 Task: Assign in the project VikingTech the issue 'Upgrade the database schema of a web application to improve data modeling and management capabilities' to the sprint 'Scope Sprint'.
Action: Mouse moved to (53, 189)
Screenshot: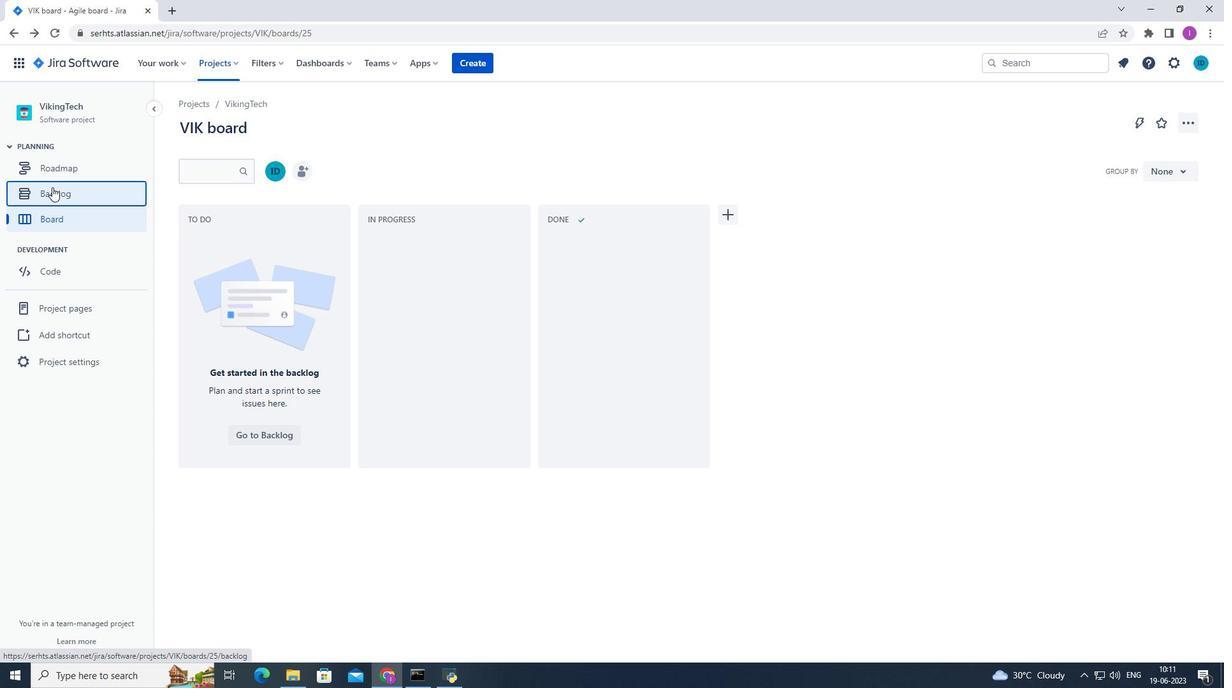 
Action: Mouse pressed left at (53, 189)
Screenshot: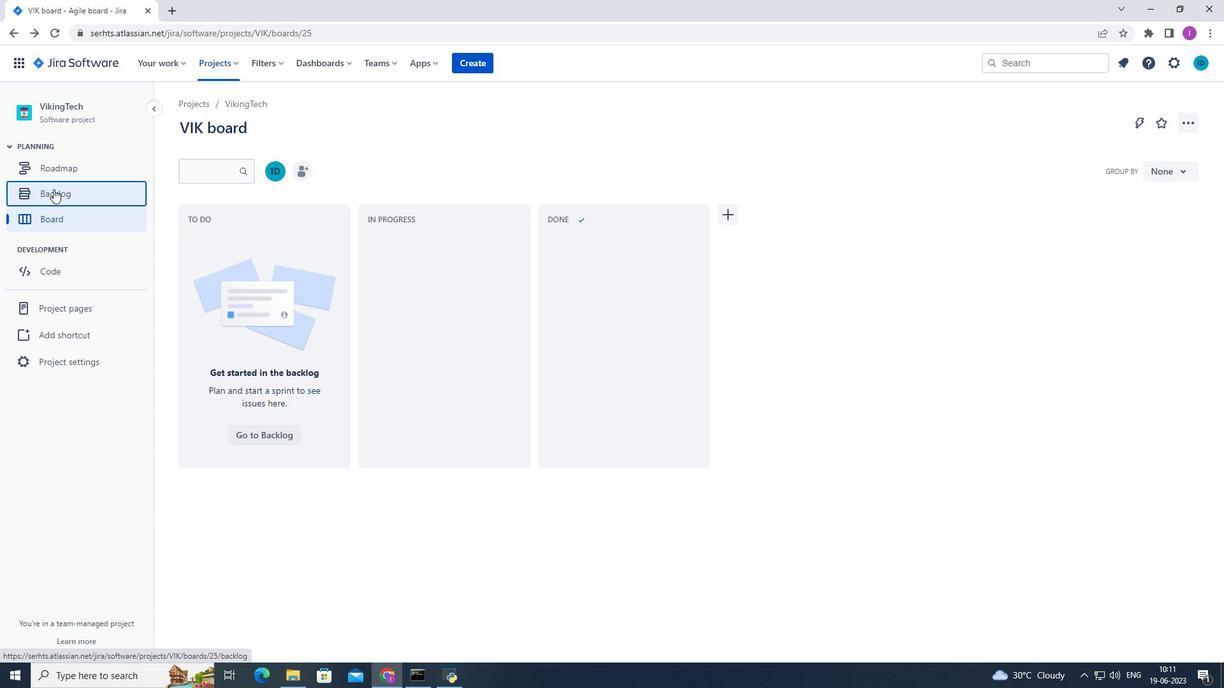 
Action: Mouse moved to (844, 448)
Screenshot: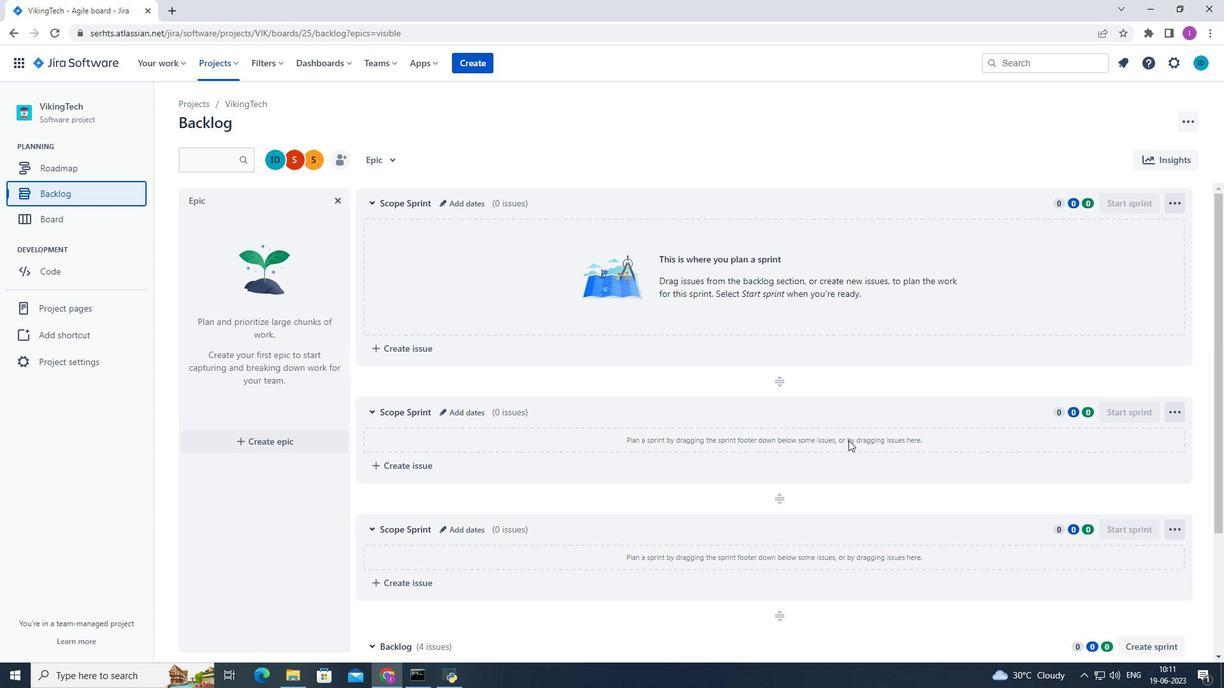 
Action: Mouse scrolled (844, 447) with delta (0, 0)
Screenshot: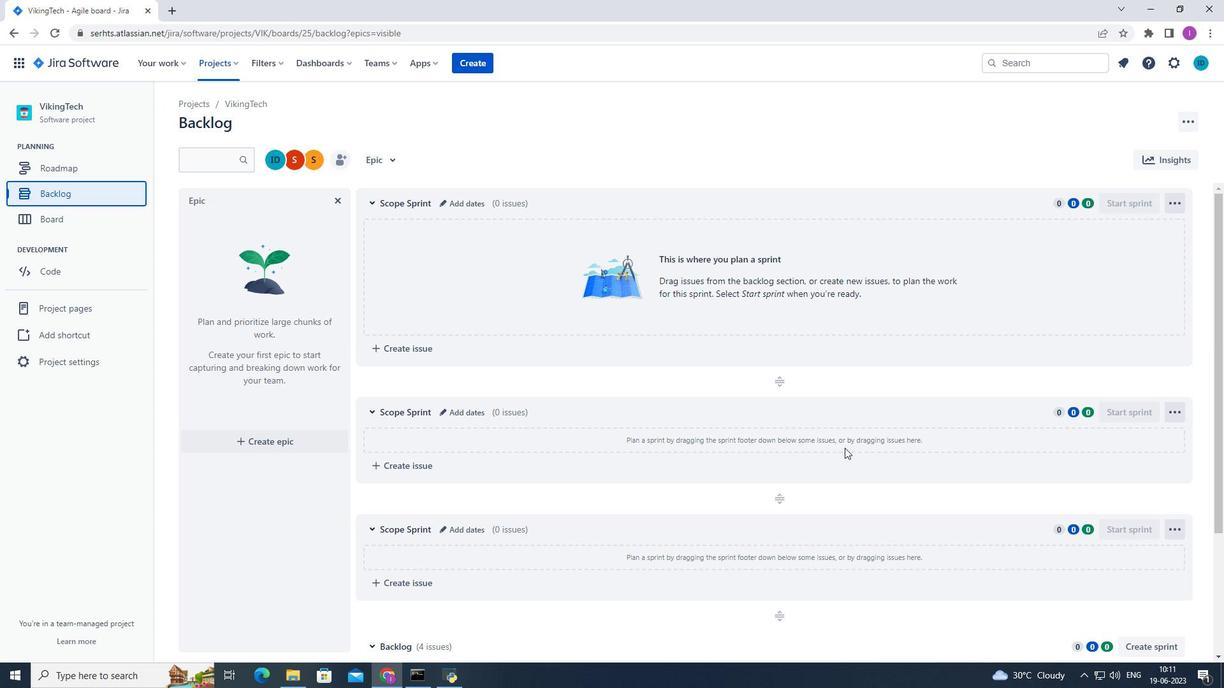 
Action: Mouse scrolled (844, 447) with delta (0, 0)
Screenshot: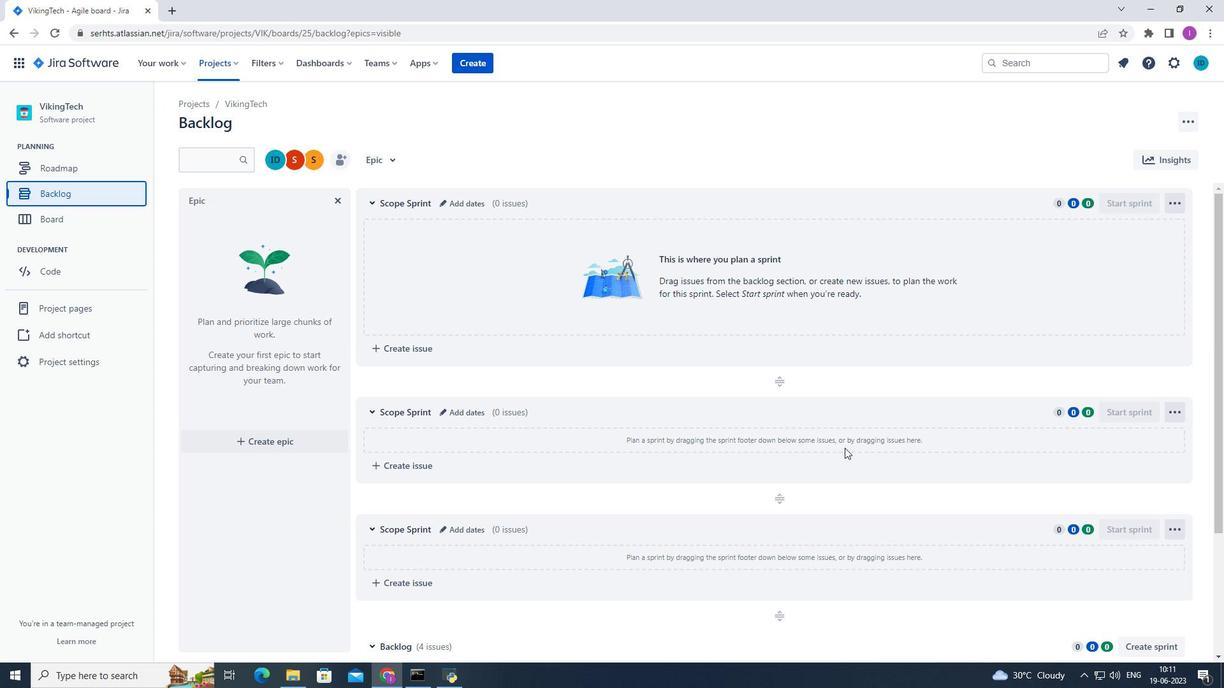 
Action: Mouse moved to (1170, 548)
Screenshot: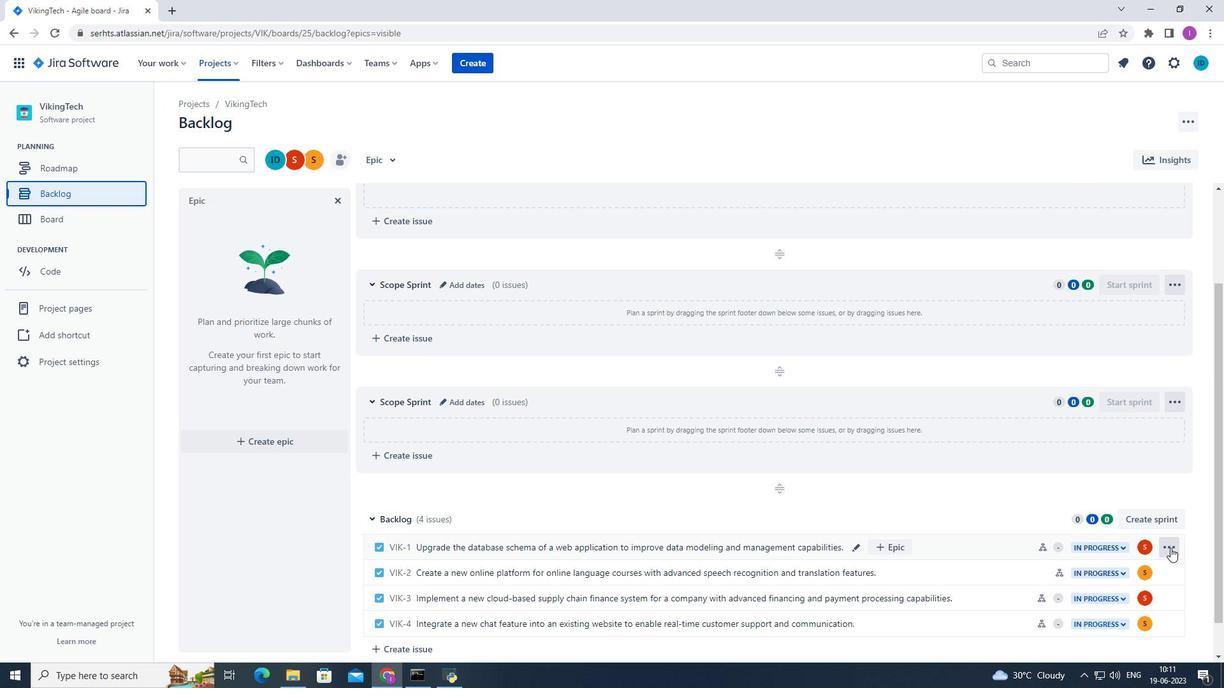 
Action: Mouse pressed left at (1170, 548)
Screenshot: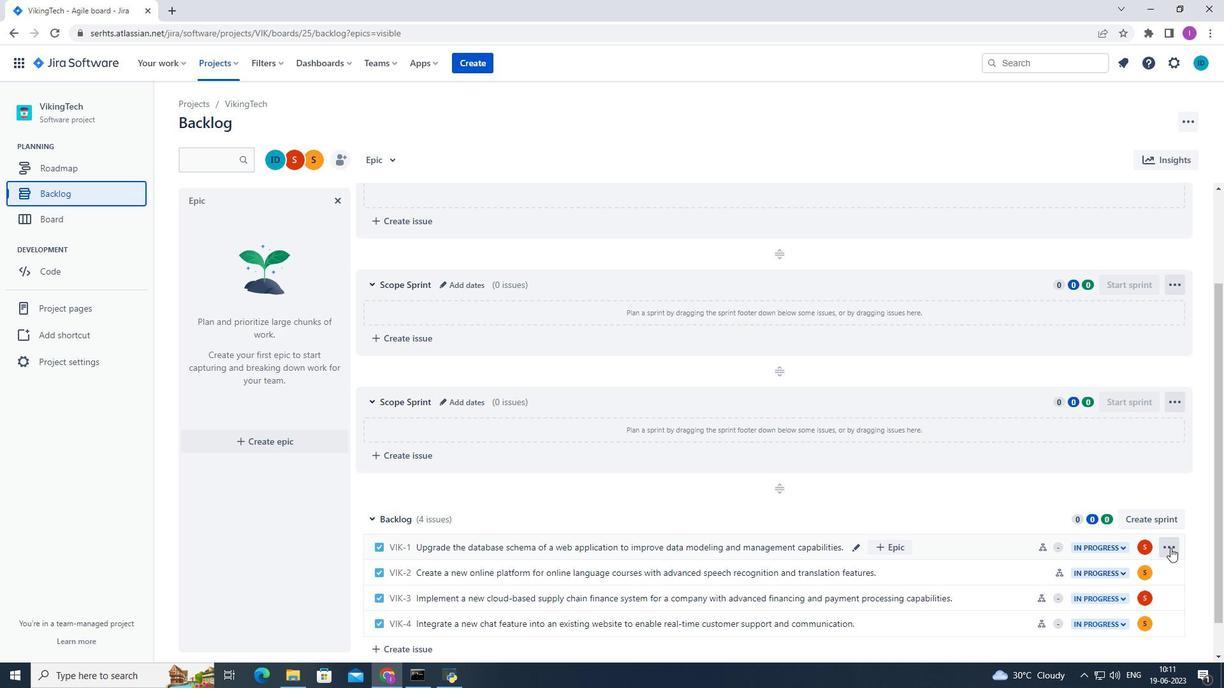 
Action: Mouse moved to (1129, 438)
Screenshot: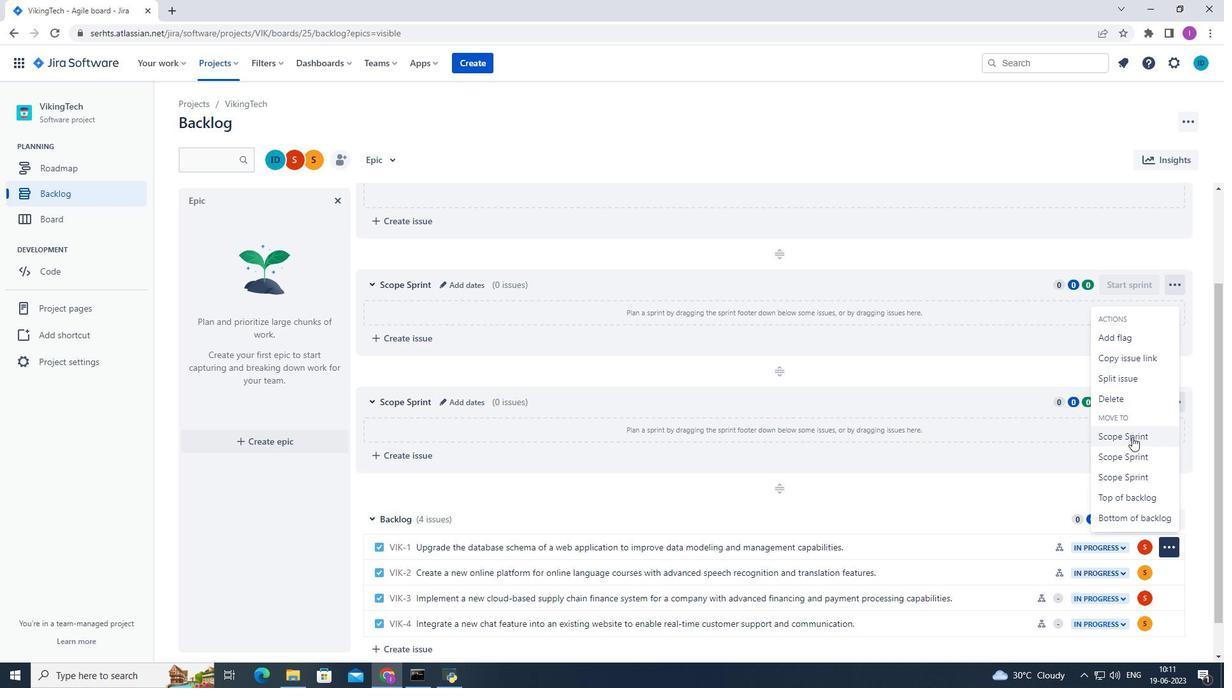 
Action: Mouse pressed left at (1129, 438)
Screenshot: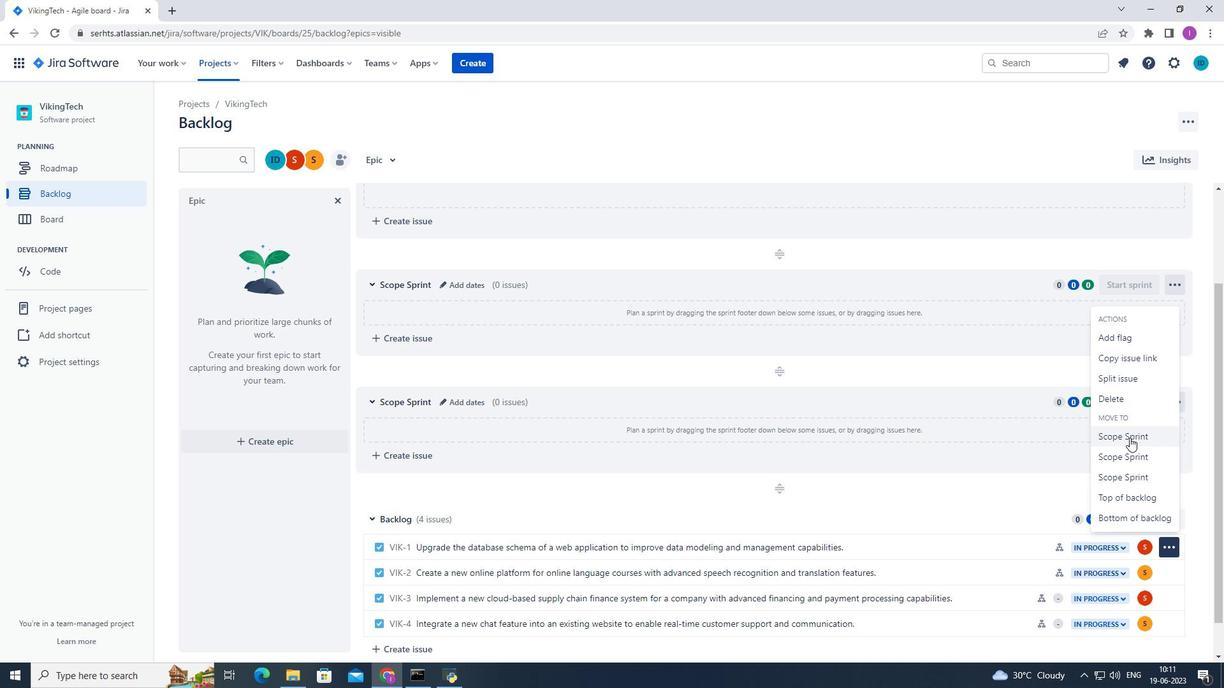
Action: Mouse moved to (1085, 450)
Screenshot: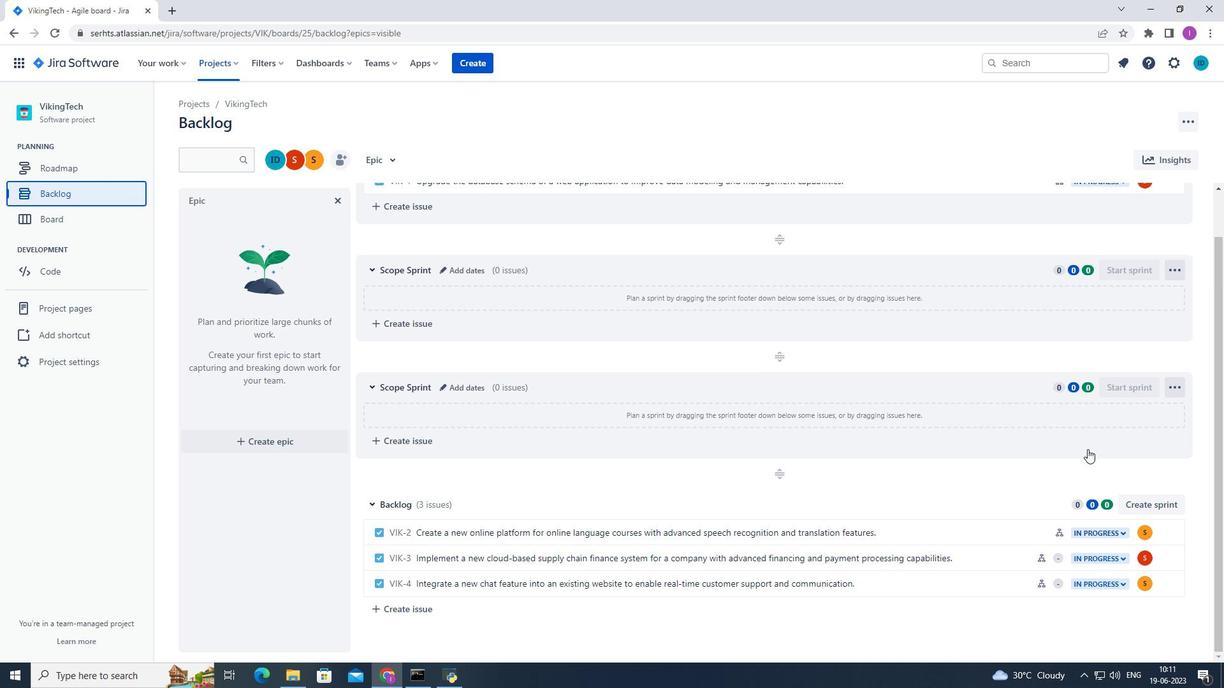 
